 Task: Create a due date automation trigger when advanced on, on the tuesday of the week a card is due add dates without an overdue due date at 11:00 AM.
Action: Mouse moved to (1067, 83)
Screenshot: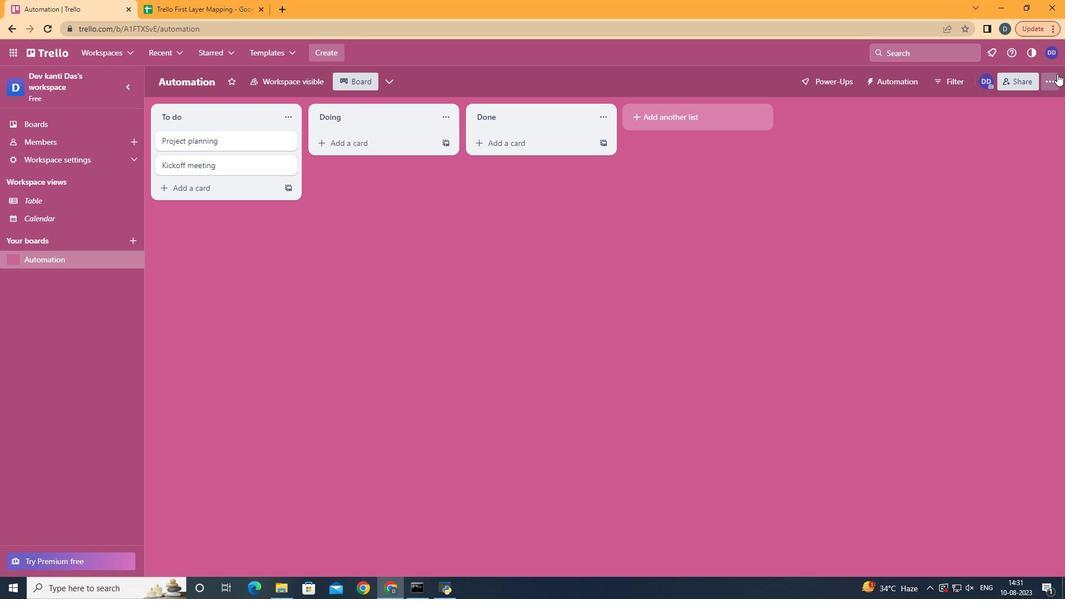 
Action: Mouse pressed left at (1067, 83)
Screenshot: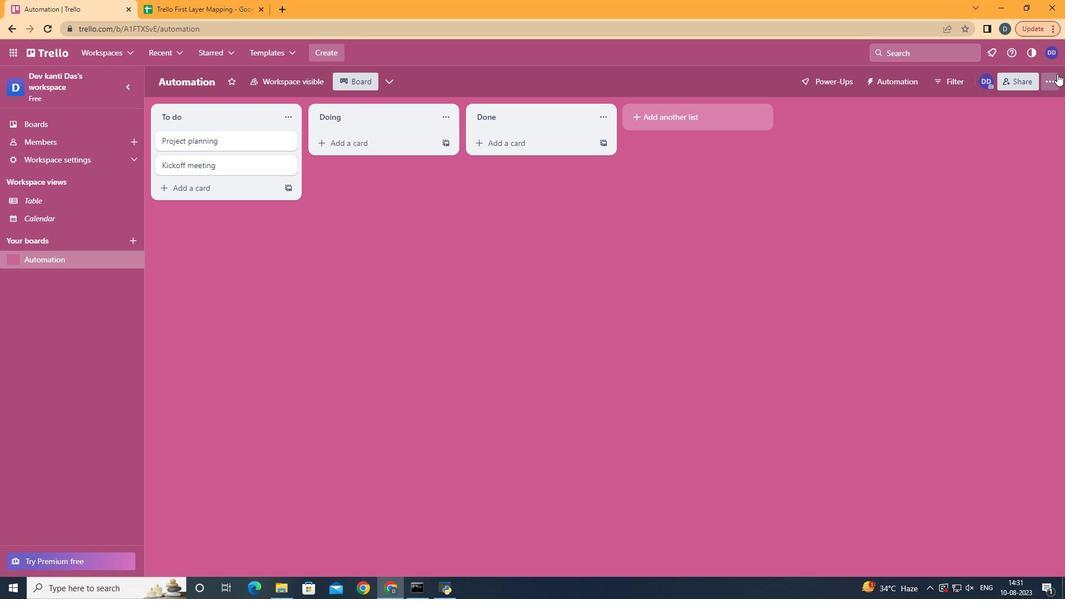 
Action: Mouse moved to (1020, 233)
Screenshot: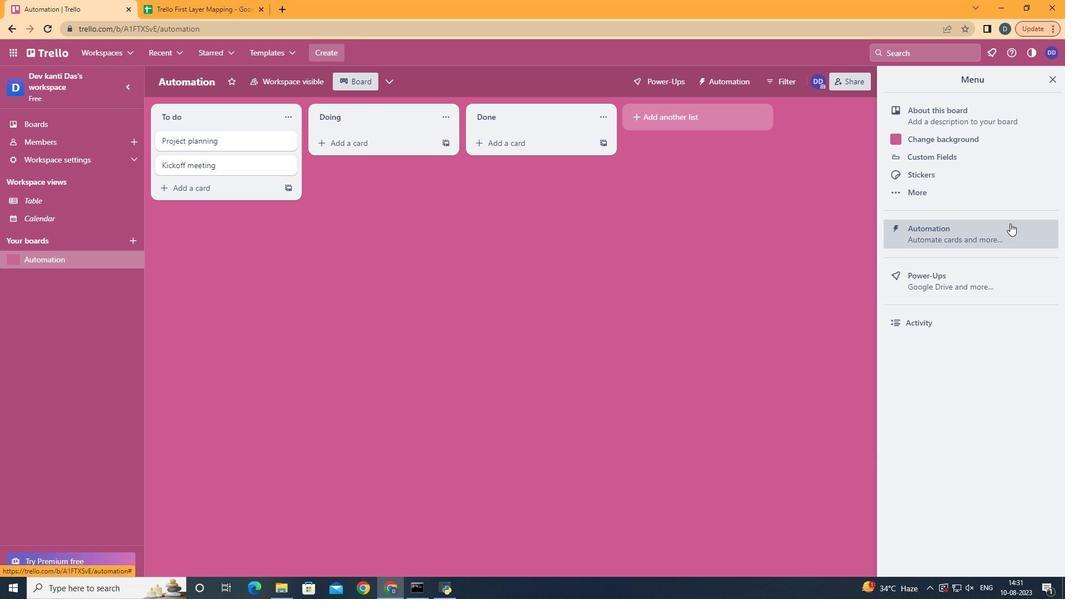 
Action: Mouse pressed left at (1020, 233)
Screenshot: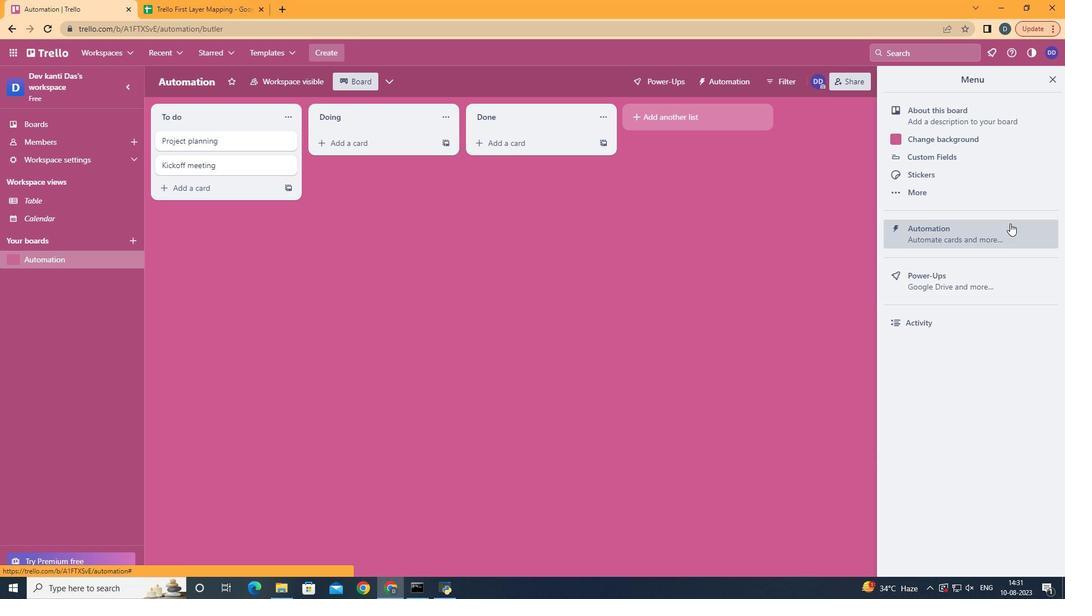 
Action: Mouse moved to (212, 231)
Screenshot: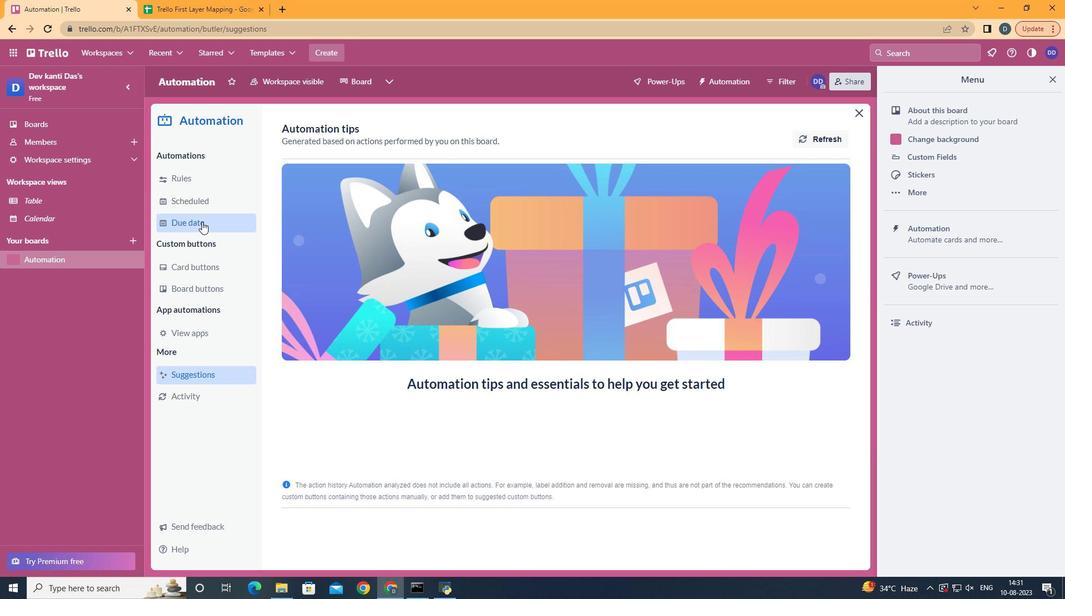 
Action: Mouse pressed left at (212, 231)
Screenshot: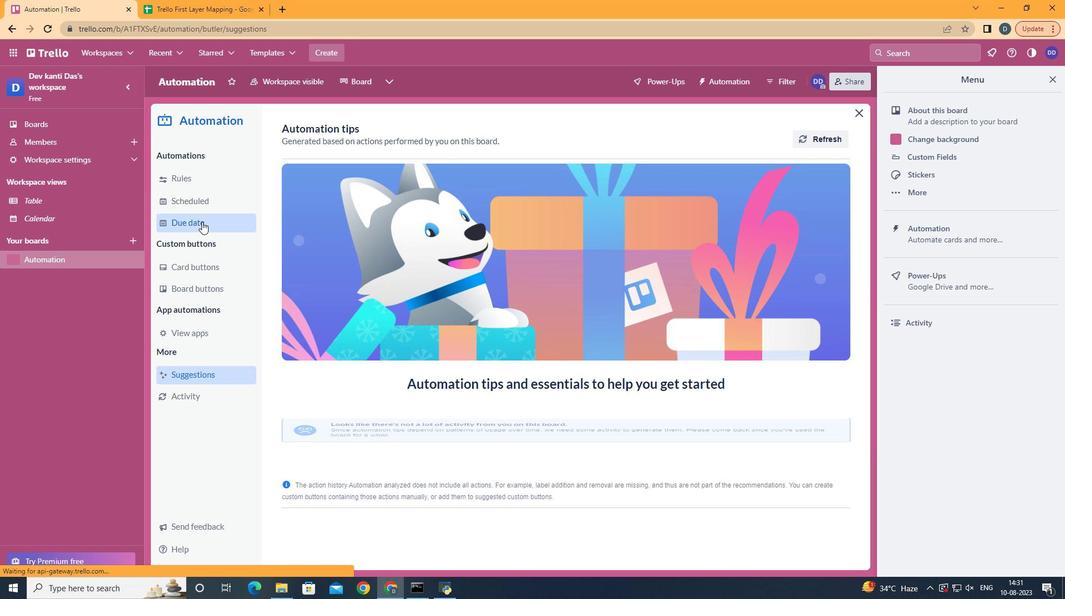 
Action: Mouse moved to (796, 135)
Screenshot: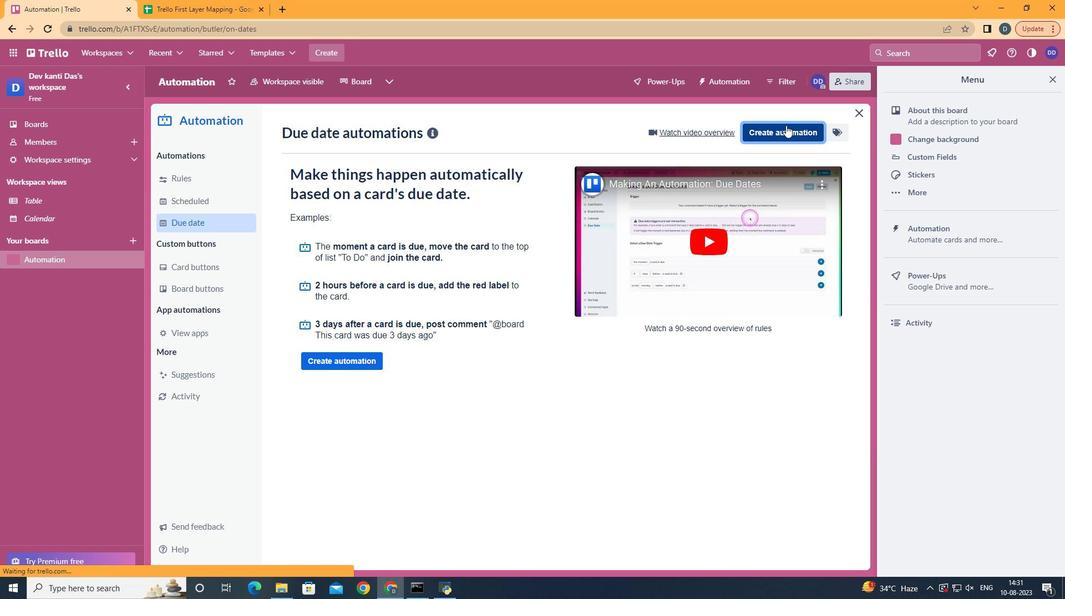 
Action: Mouse pressed left at (796, 135)
Screenshot: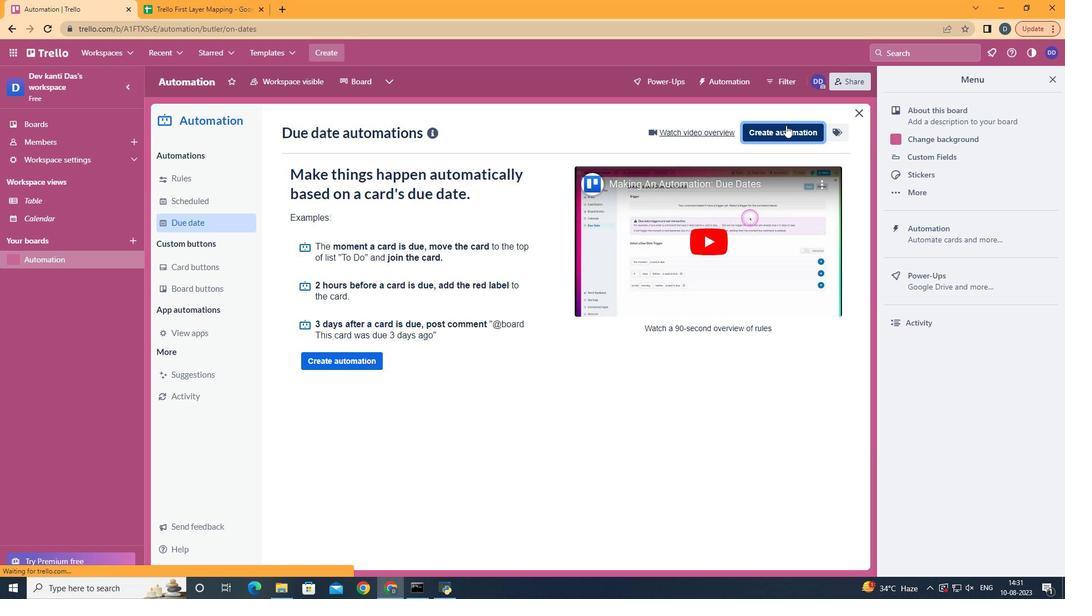 
Action: Mouse moved to (631, 243)
Screenshot: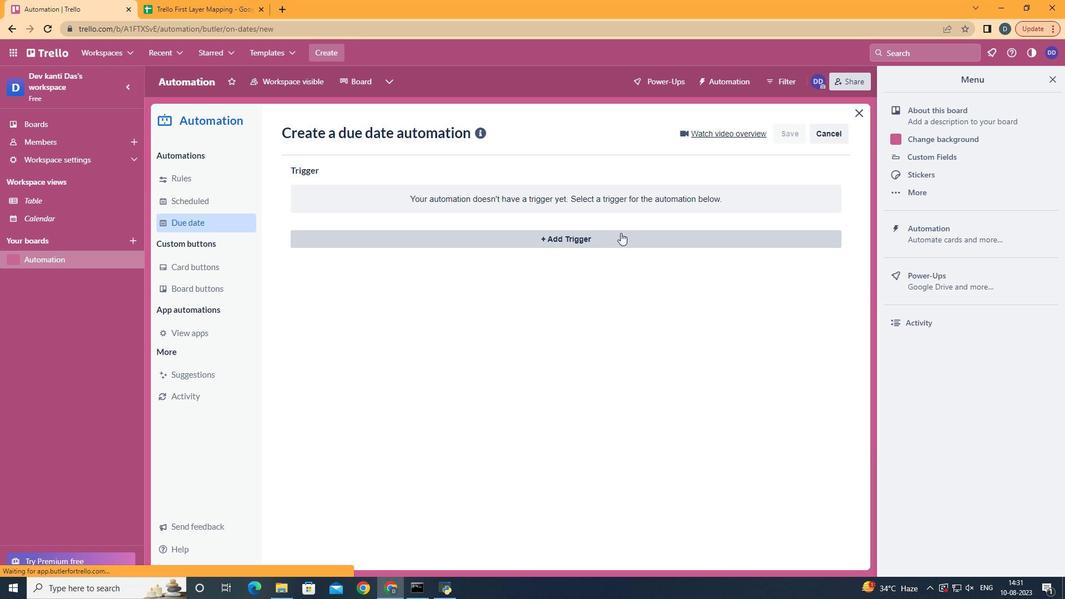 
Action: Mouse pressed left at (631, 243)
Screenshot: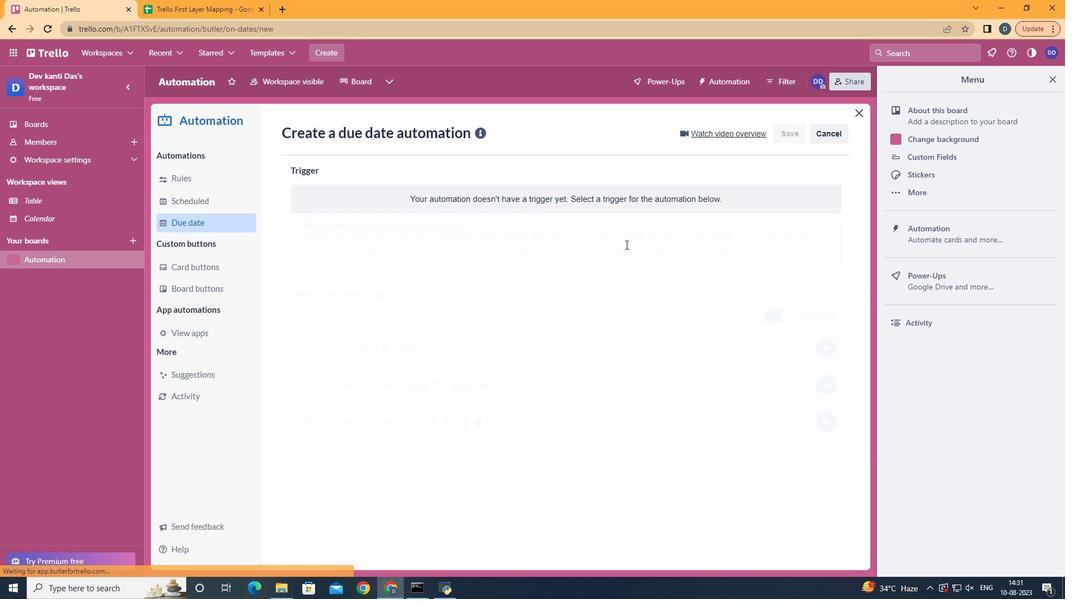
Action: Mouse moved to (367, 316)
Screenshot: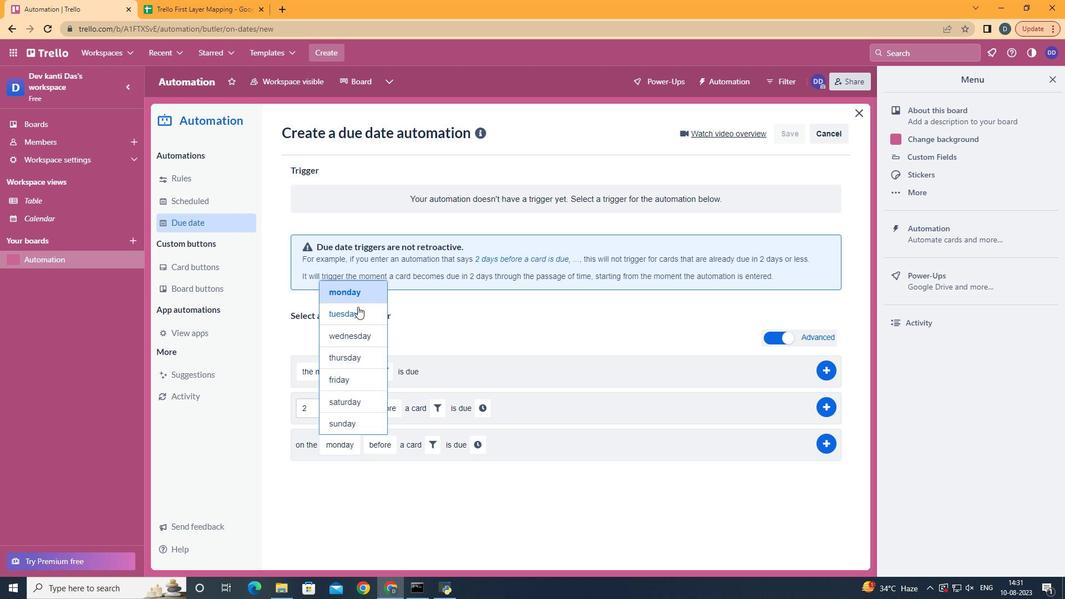 
Action: Mouse pressed left at (367, 316)
Screenshot: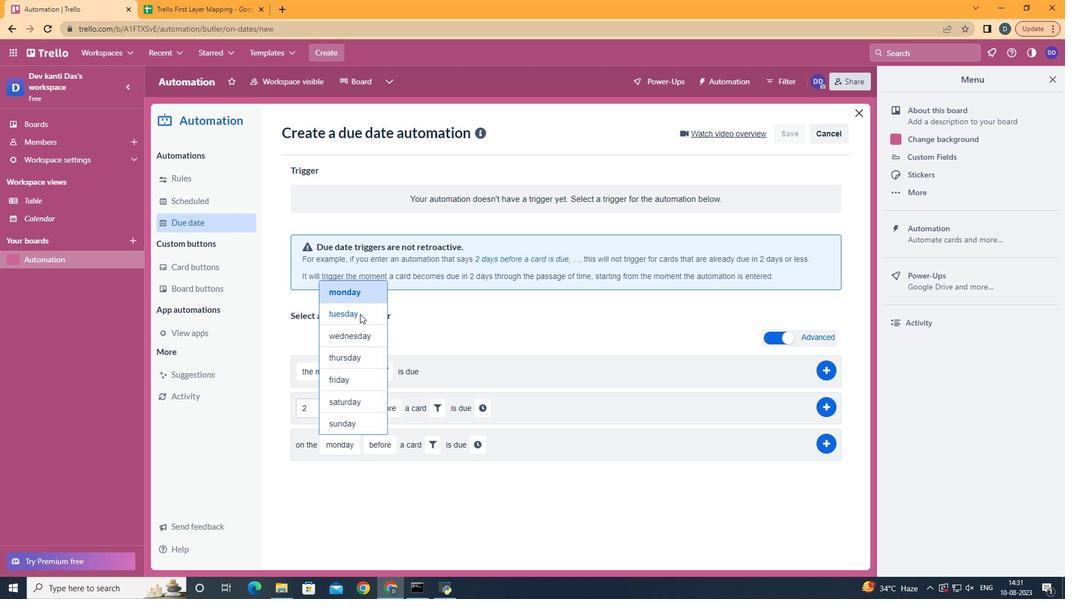 
Action: Mouse moved to (429, 487)
Screenshot: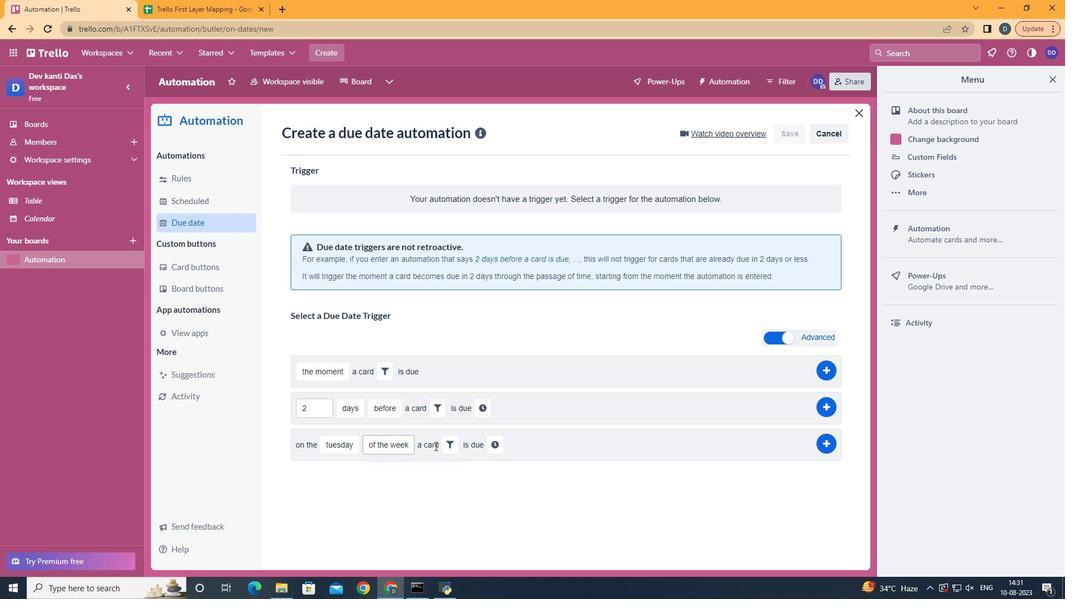 
Action: Mouse pressed left at (402, 522)
Screenshot: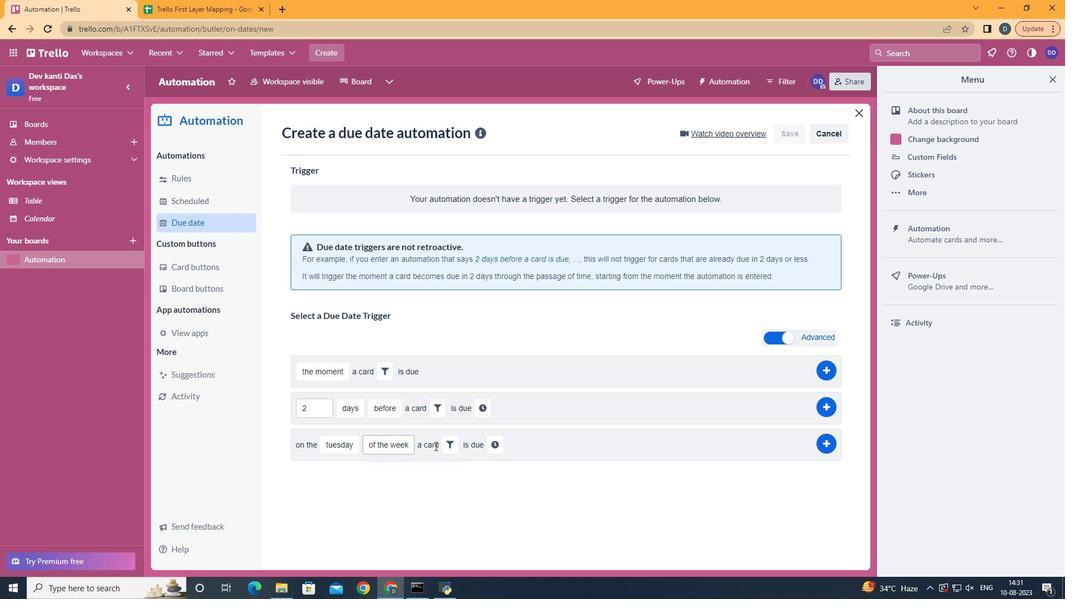 
Action: Mouse moved to (465, 453)
Screenshot: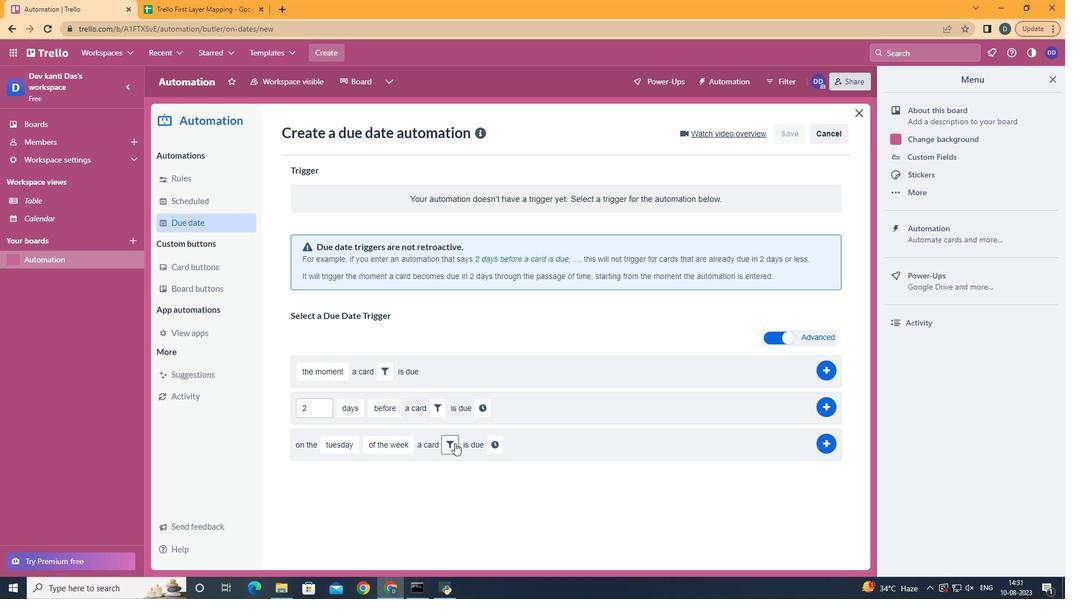 
Action: Mouse pressed left at (465, 453)
Screenshot: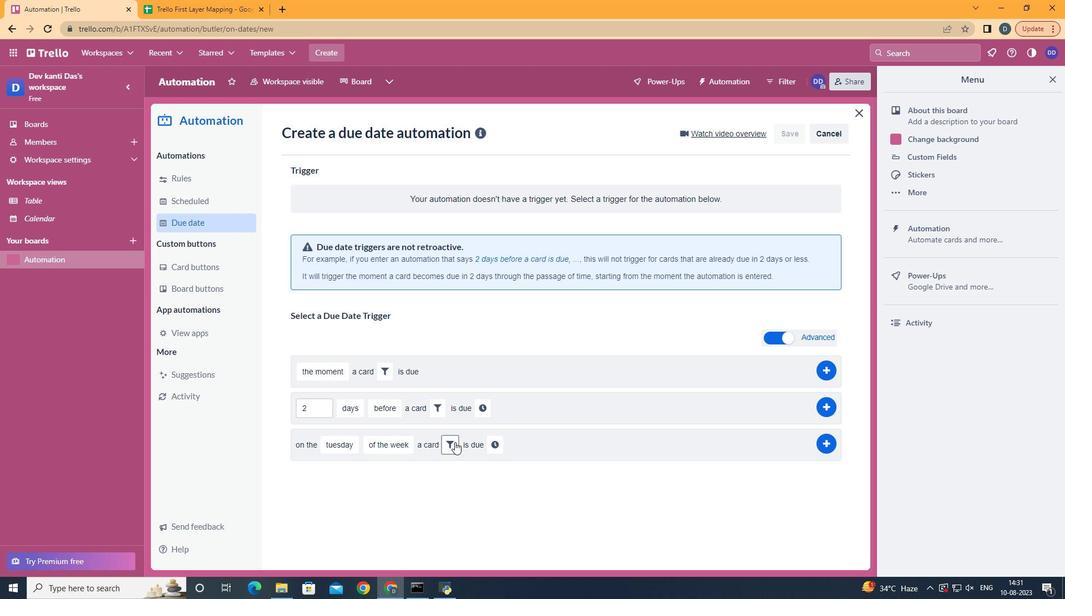 
Action: Mouse moved to (528, 487)
Screenshot: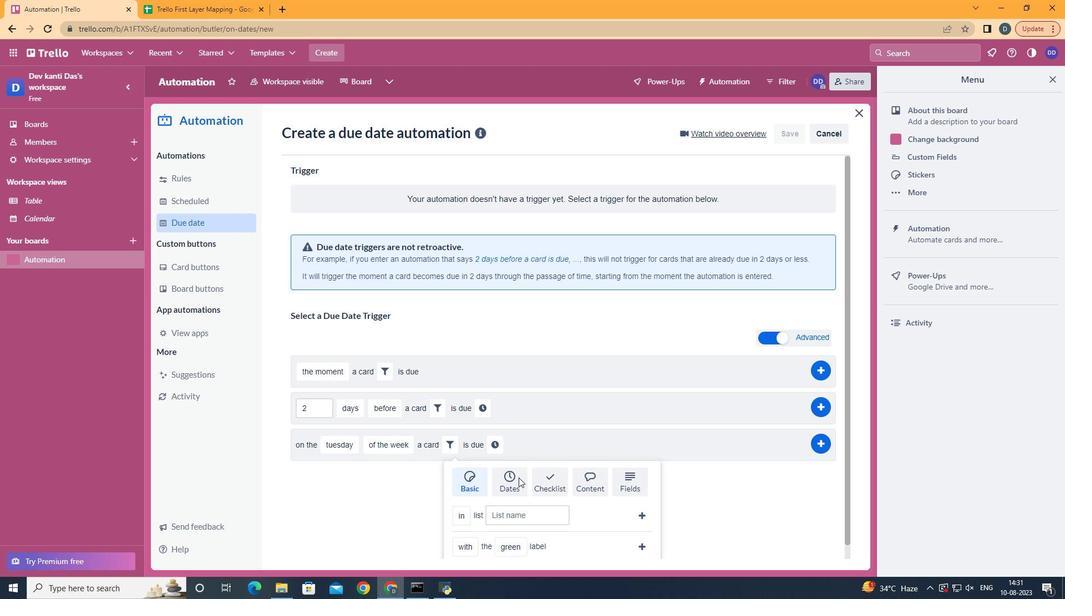 
Action: Mouse pressed left at (528, 487)
Screenshot: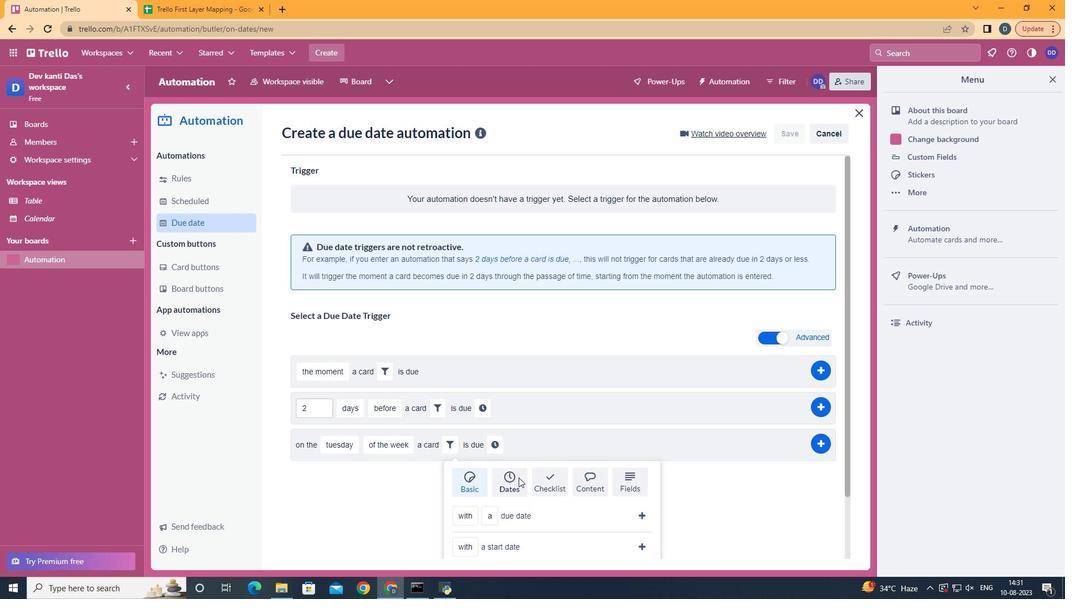 
Action: Mouse moved to (528, 488)
Screenshot: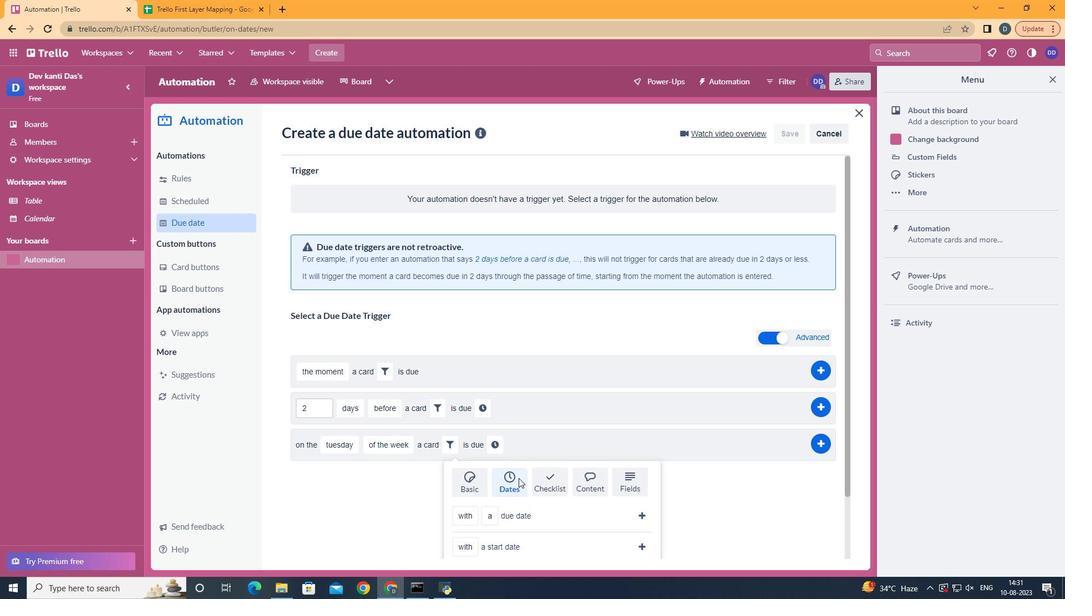 
Action: Mouse scrolled (528, 487) with delta (0, 0)
Screenshot: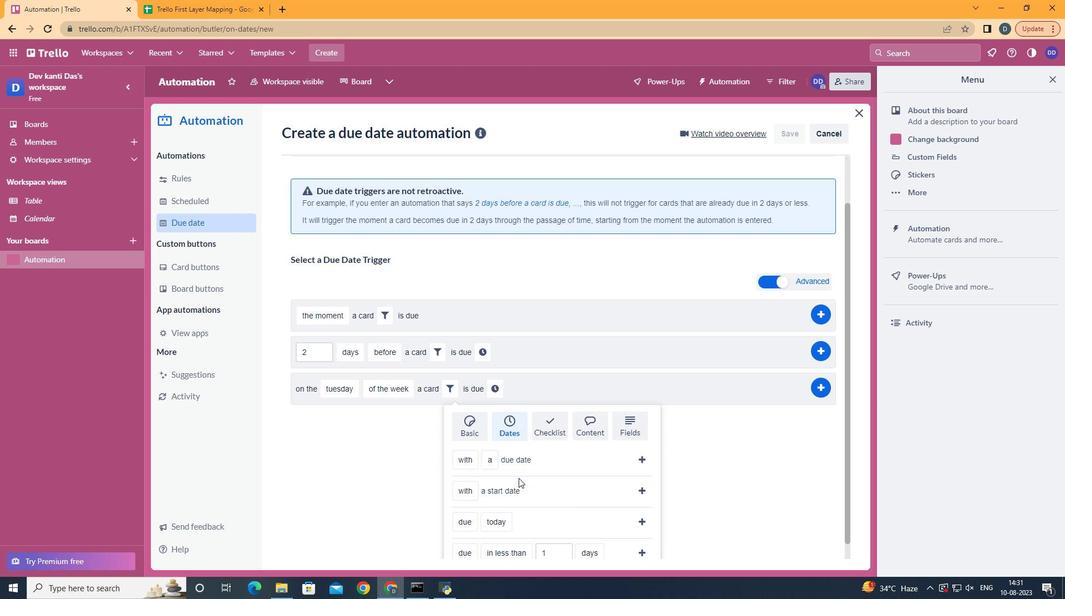 
Action: Mouse scrolled (528, 487) with delta (0, 0)
Screenshot: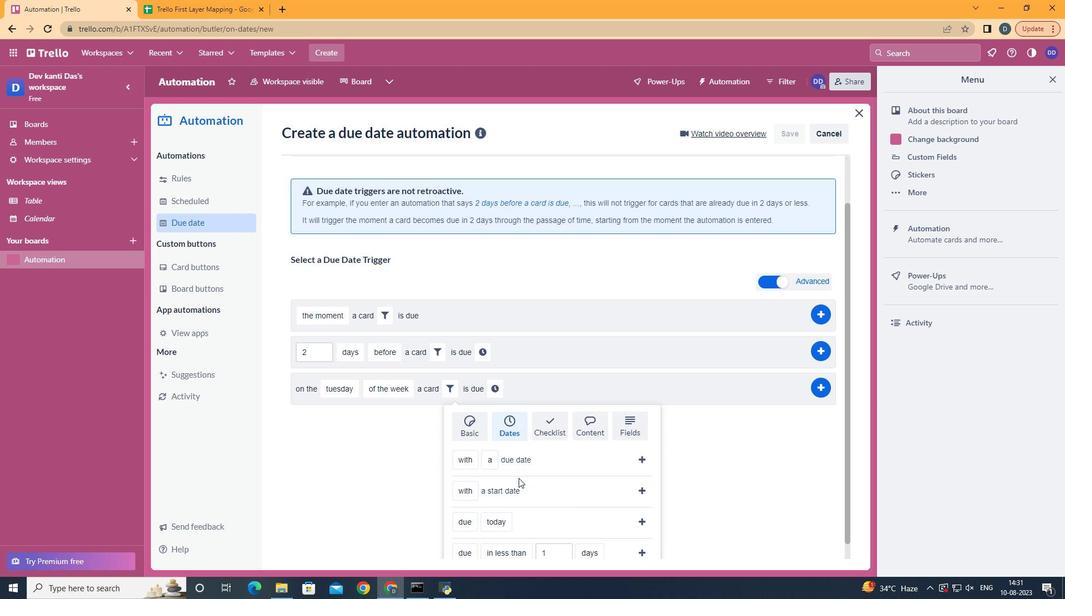 
Action: Mouse scrolled (528, 487) with delta (0, 0)
Screenshot: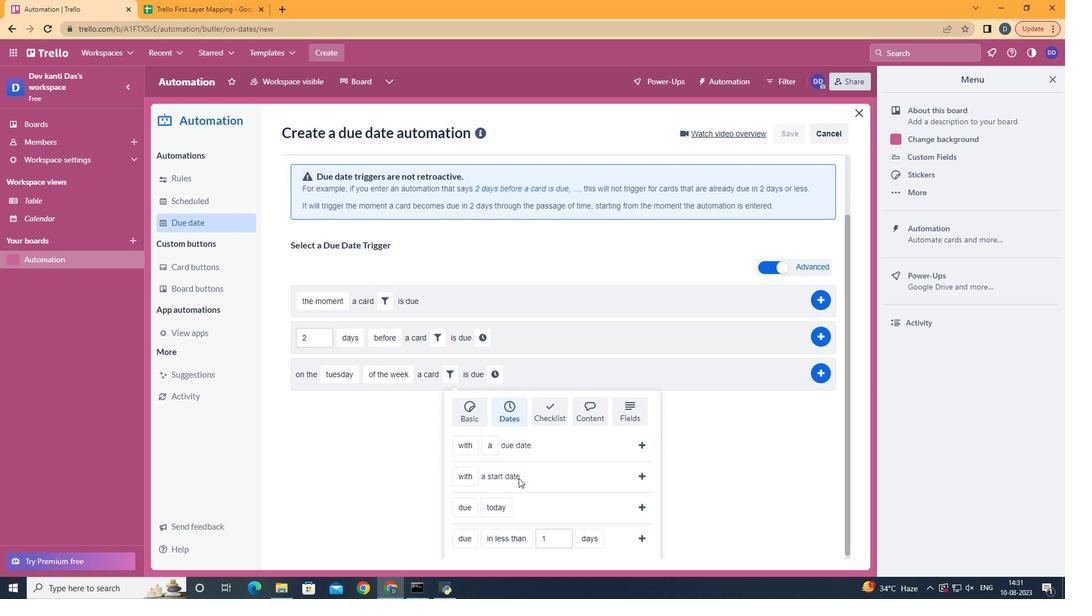 
Action: Mouse scrolled (528, 487) with delta (0, 0)
Screenshot: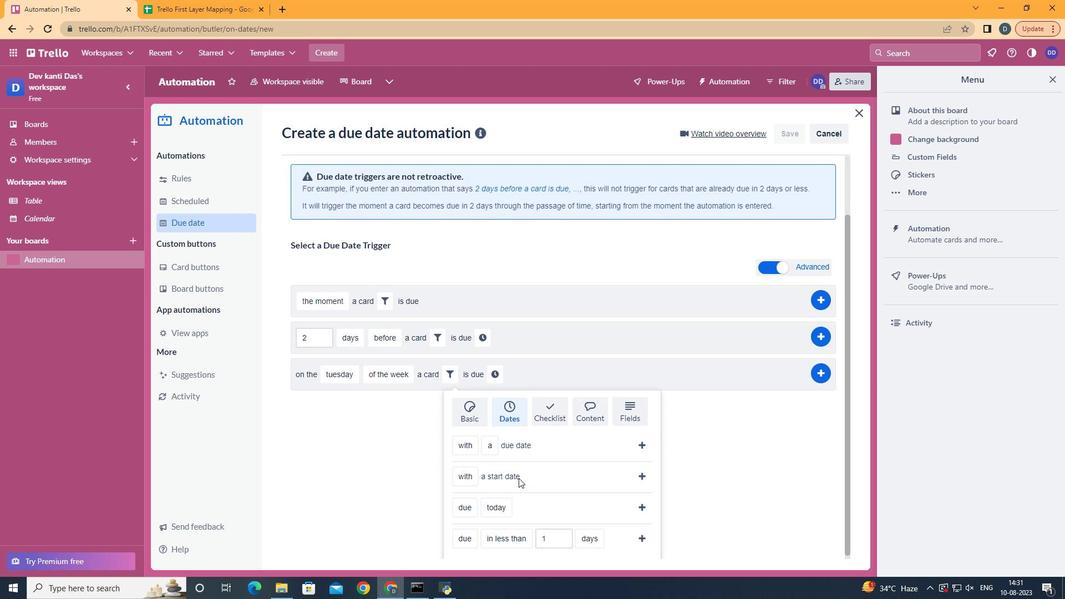 
Action: Mouse moved to (489, 495)
Screenshot: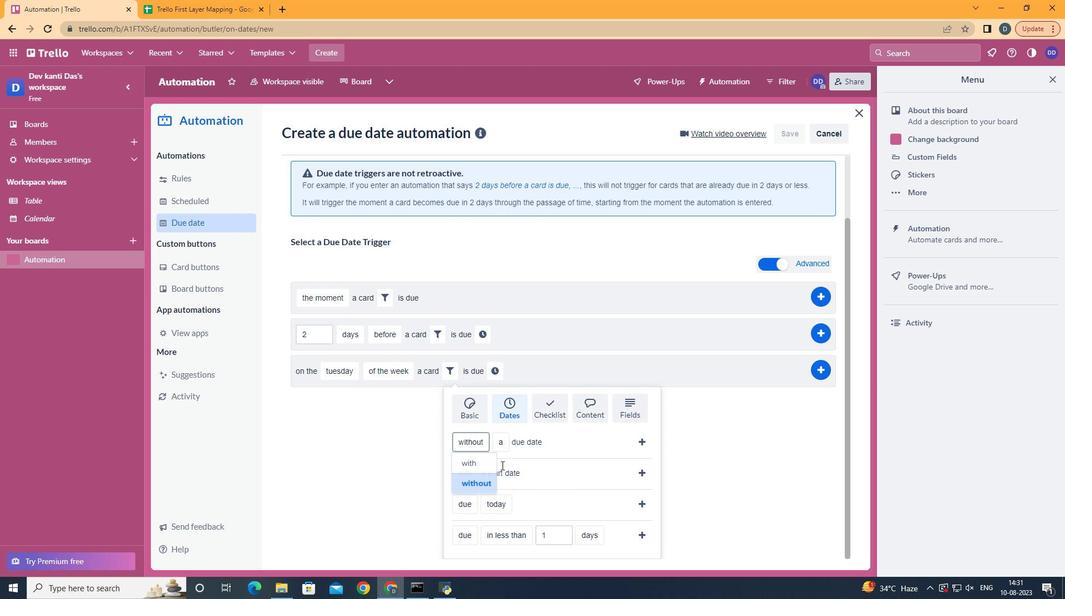 
Action: Mouse pressed left at (489, 495)
Screenshot: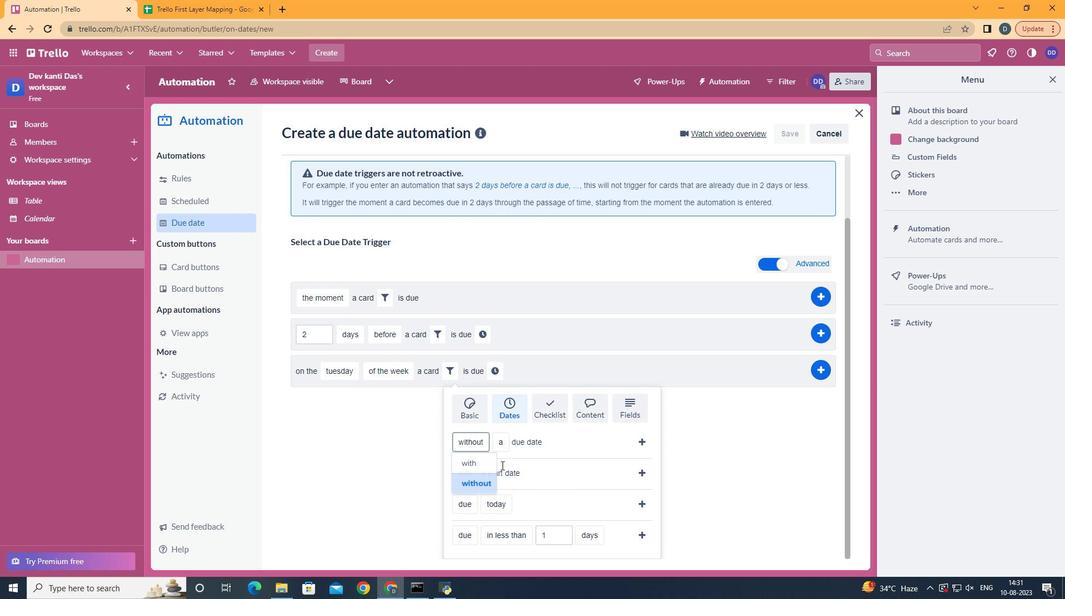 
Action: Mouse moved to (524, 537)
Screenshot: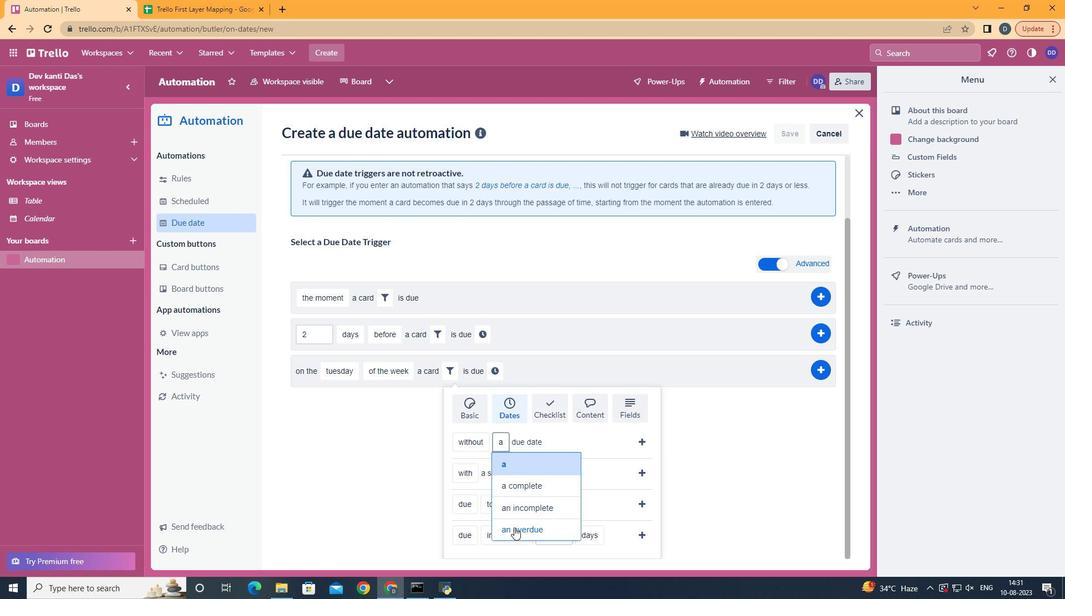 
Action: Mouse pressed left at (524, 537)
Screenshot: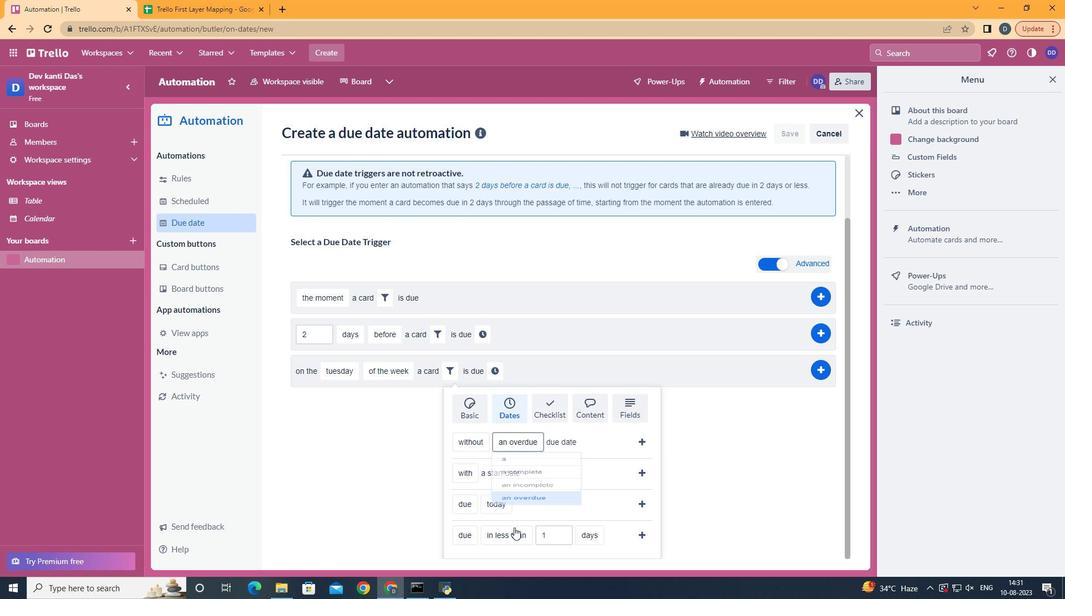 
Action: Mouse moved to (655, 452)
Screenshot: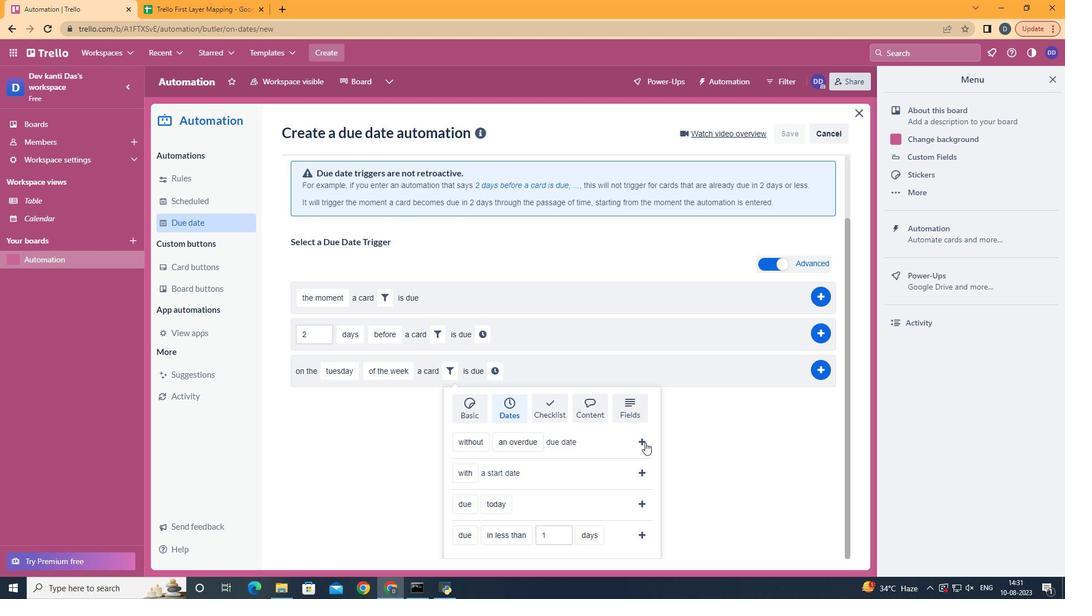 
Action: Mouse pressed left at (655, 452)
Screenshot: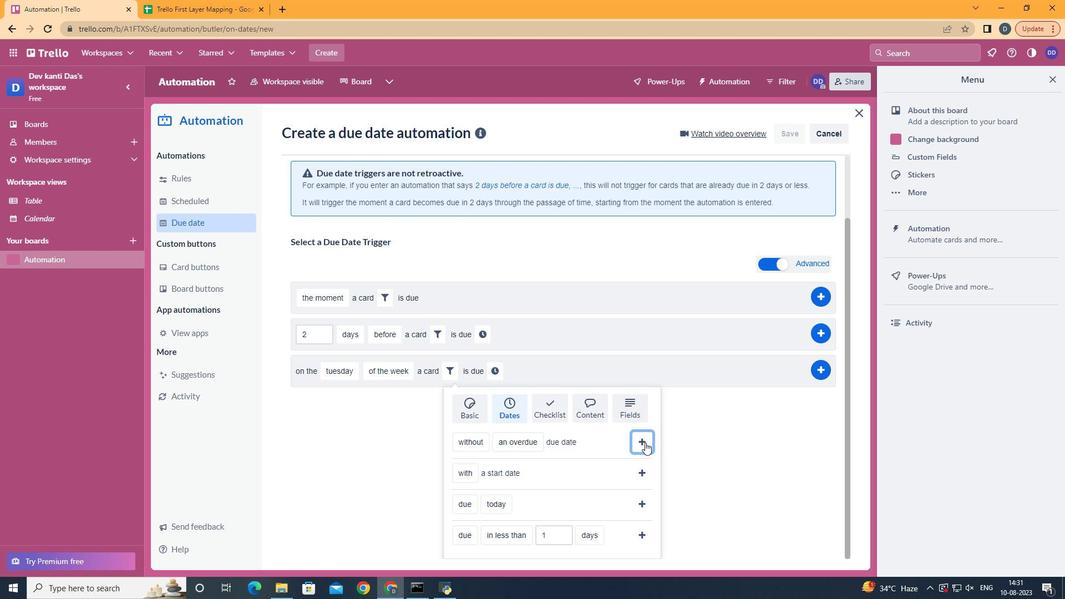 
Action: Mouse moved to (633, 457)
Screenshot: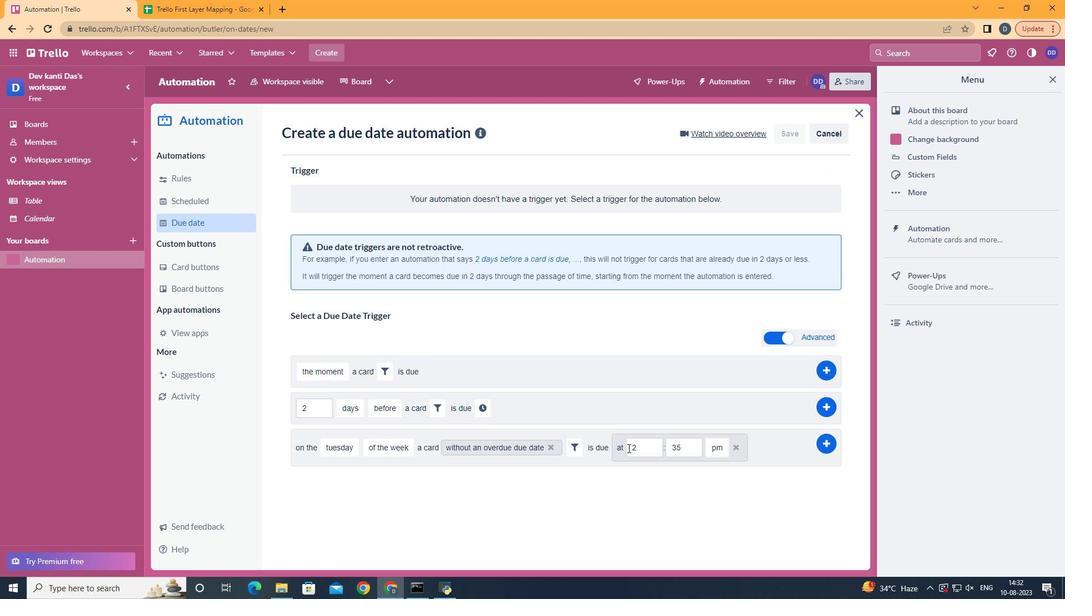 
Action: Mouse pressed left at (633, 457)
Screenshot: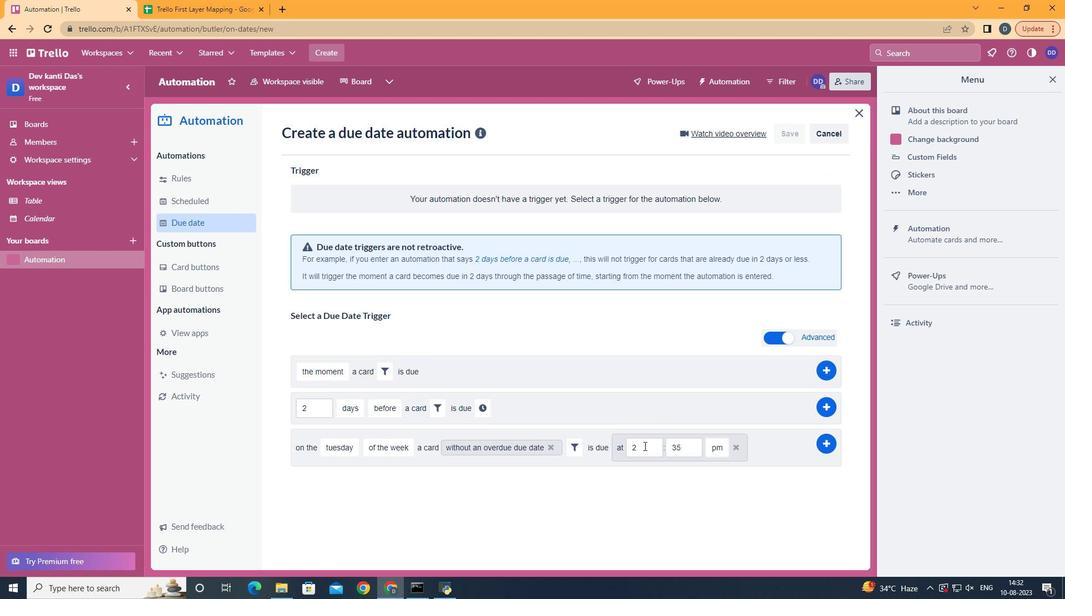 
Action: Mouse moved to (656, 456)
Screenshot: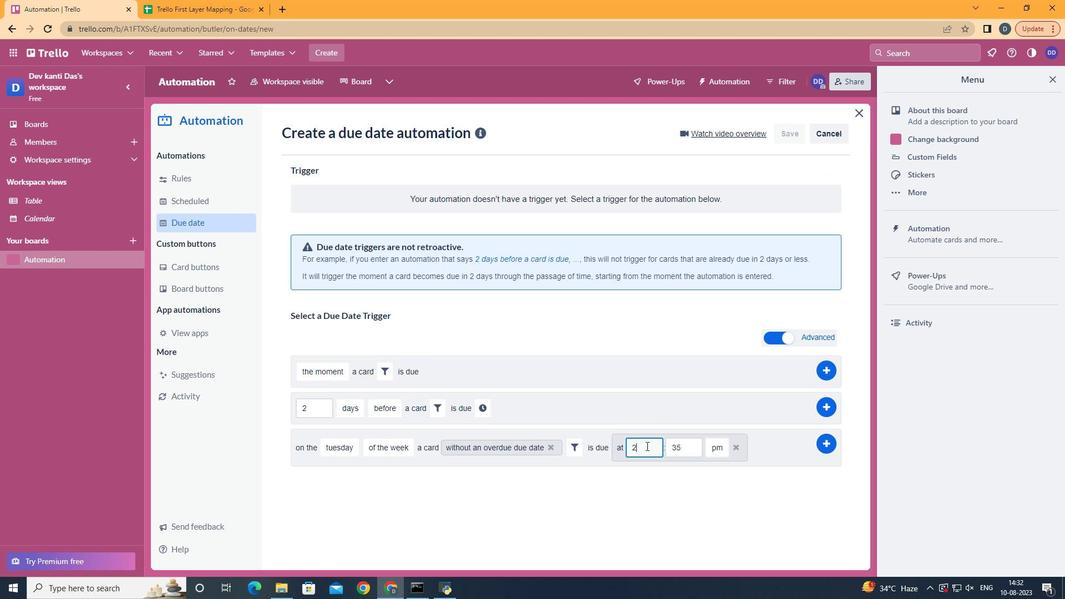 
Action: Mouse pressed left at (656, 456)
Screenshot: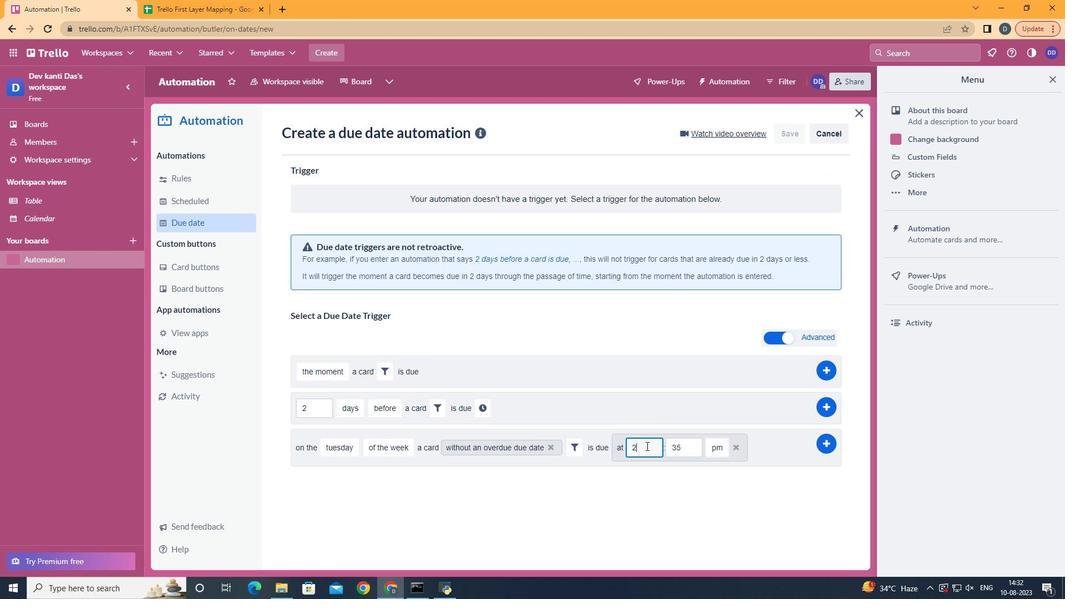
Action: Key pressed <Key.backspace>11
Screenshot: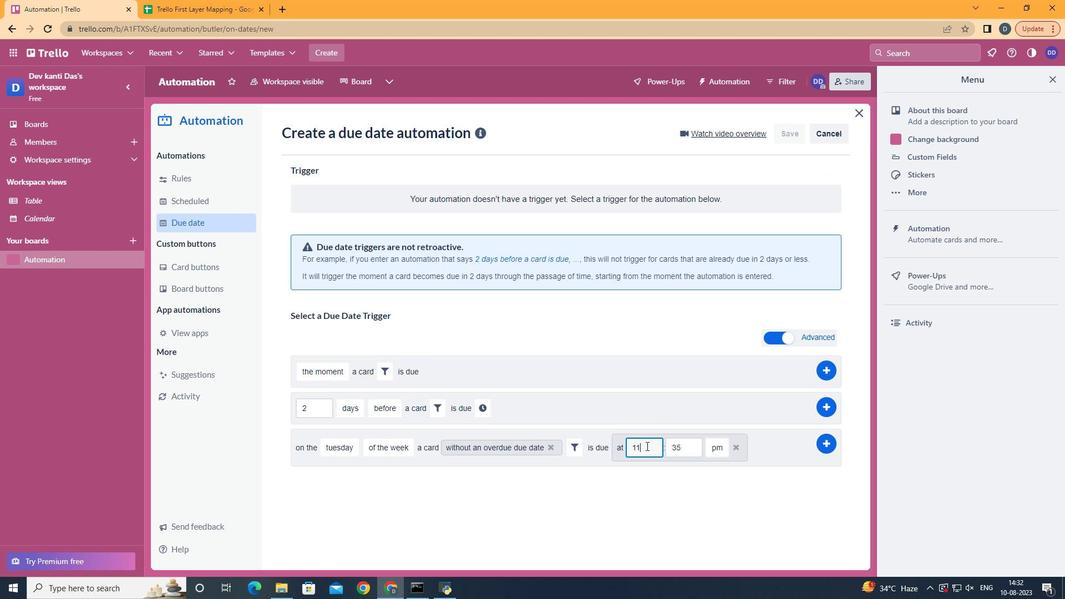 
Action: Mouse moved to (692, 457)
Screenshot: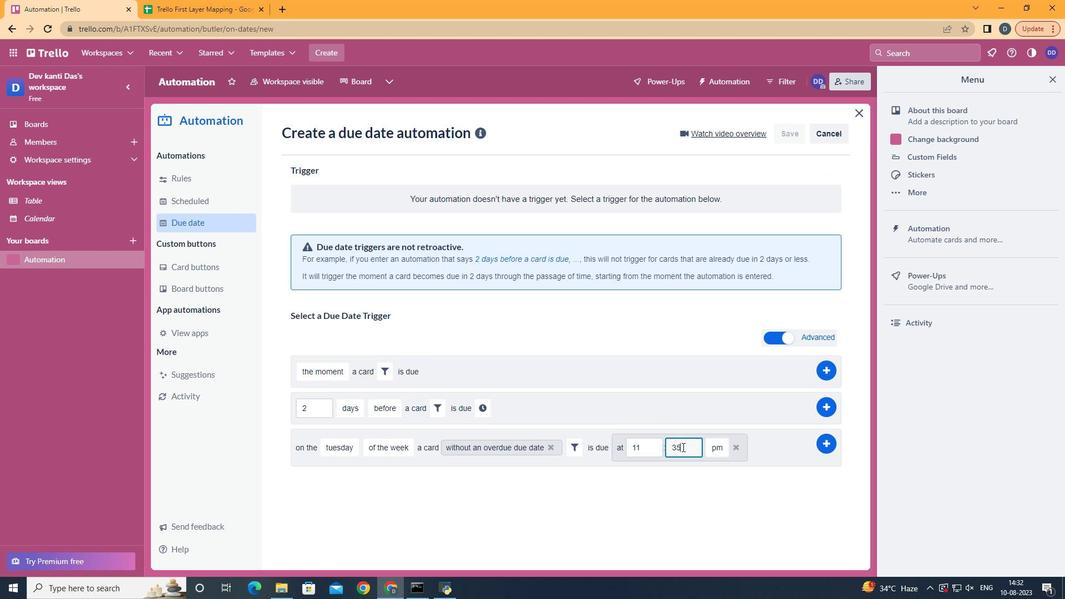 
Action: Mouse pressed left at (692, 457)
Screenshot: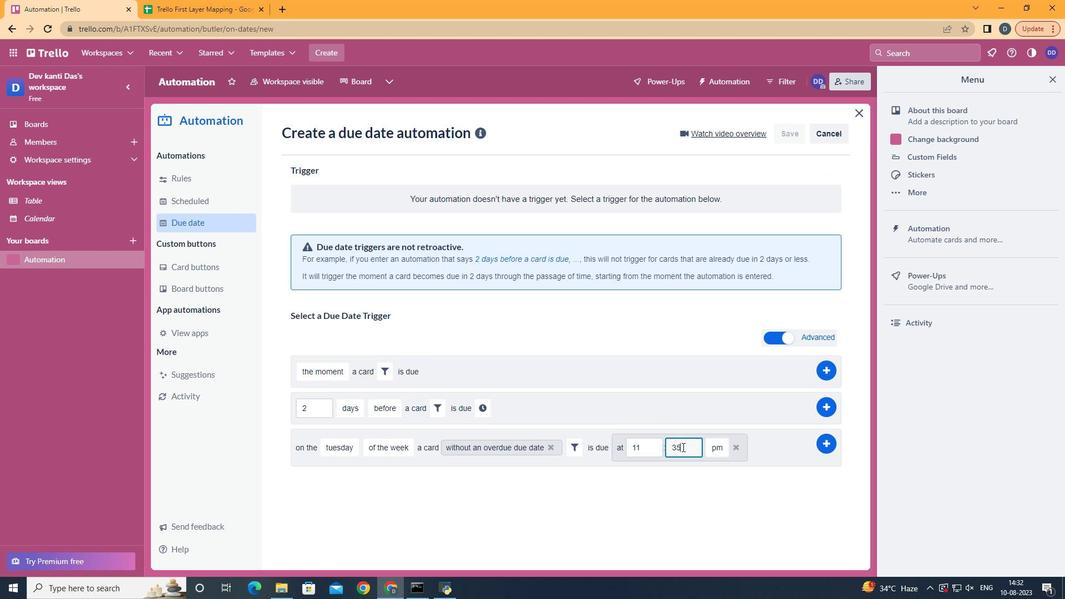 
Action: Mouse moved to (692, 457)
Screenshot: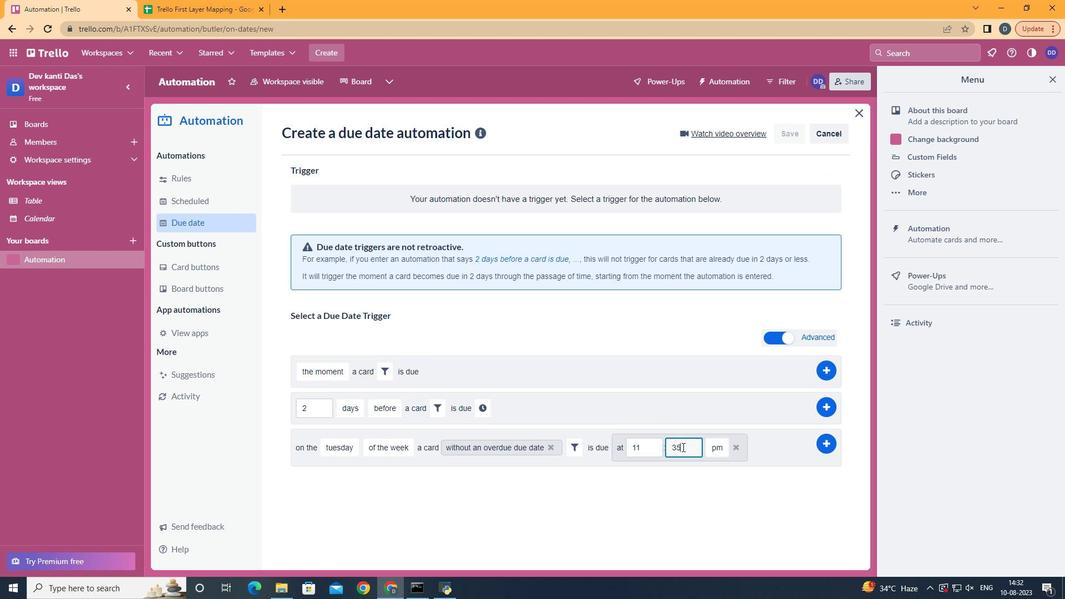 
Action: Key pressed <Key.backspace><Key.backspace>
Screenshot: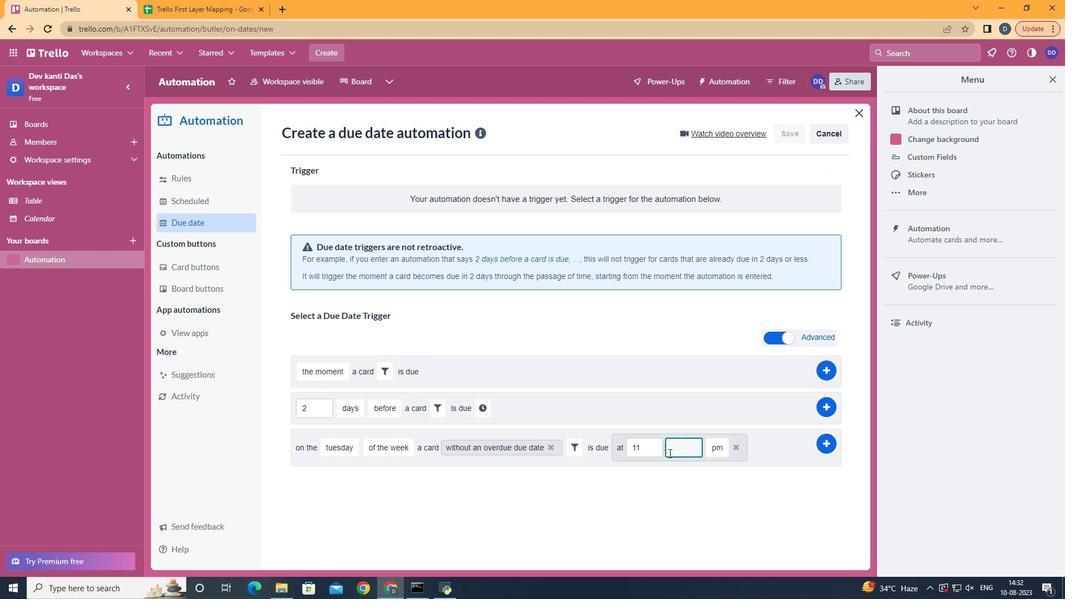 
Action: Mouse moved to (679, 463)
Screenshot: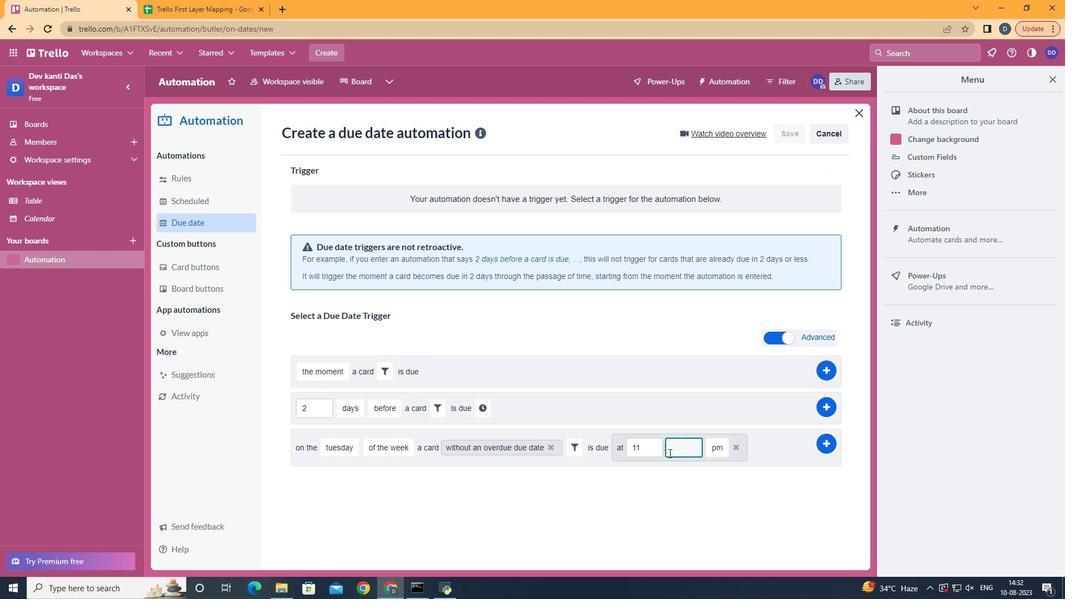 
Action: Key pressed 00
Screenshot: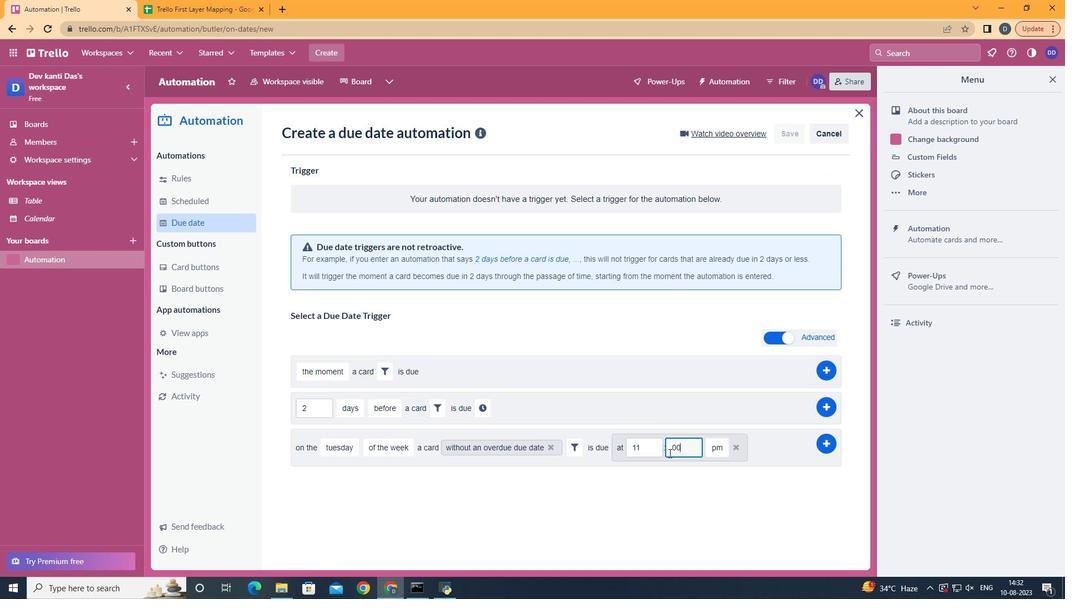 
Action: Mouse moved to (728, 481)
Screenshot: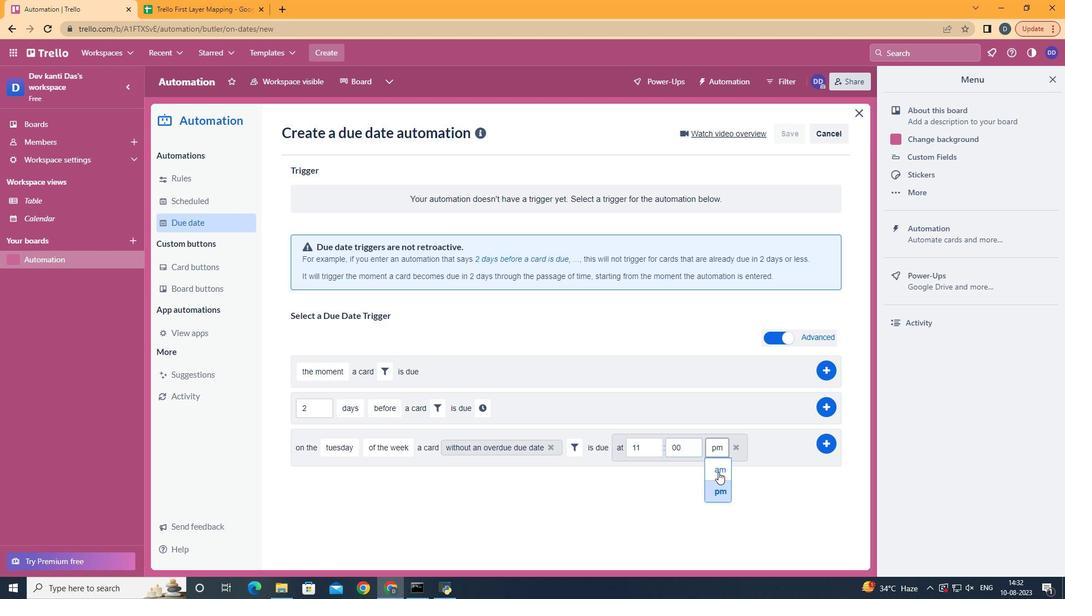 
Action: Mouse pressed left at (728, 481)
Screenshot: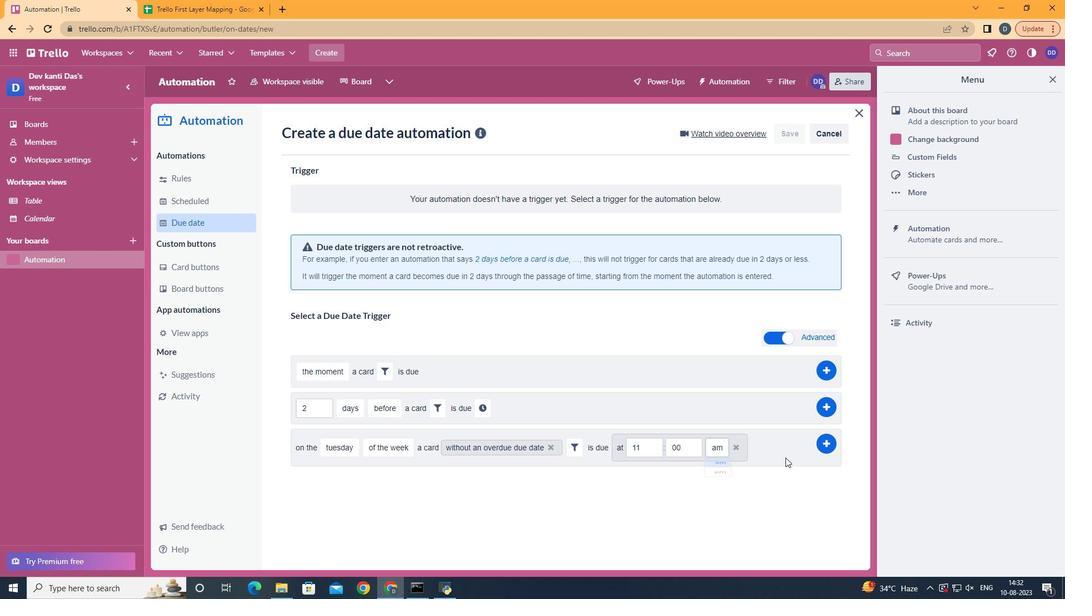 
Action: Mouse moved to (833, 459)
Screenshot: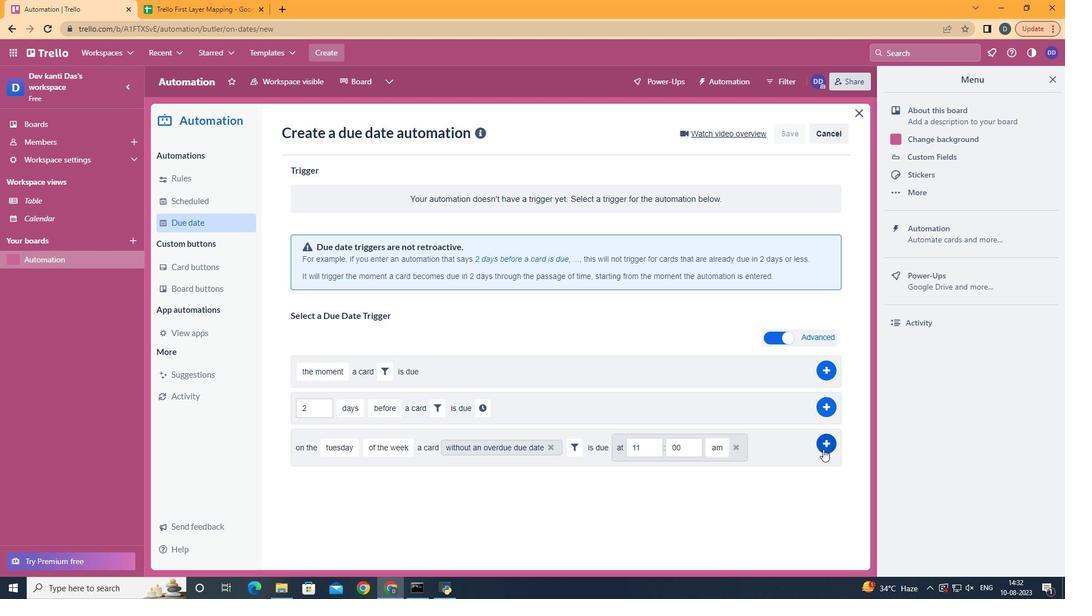 
Action: Mouse pressed left at (833, 459)
Screenshot: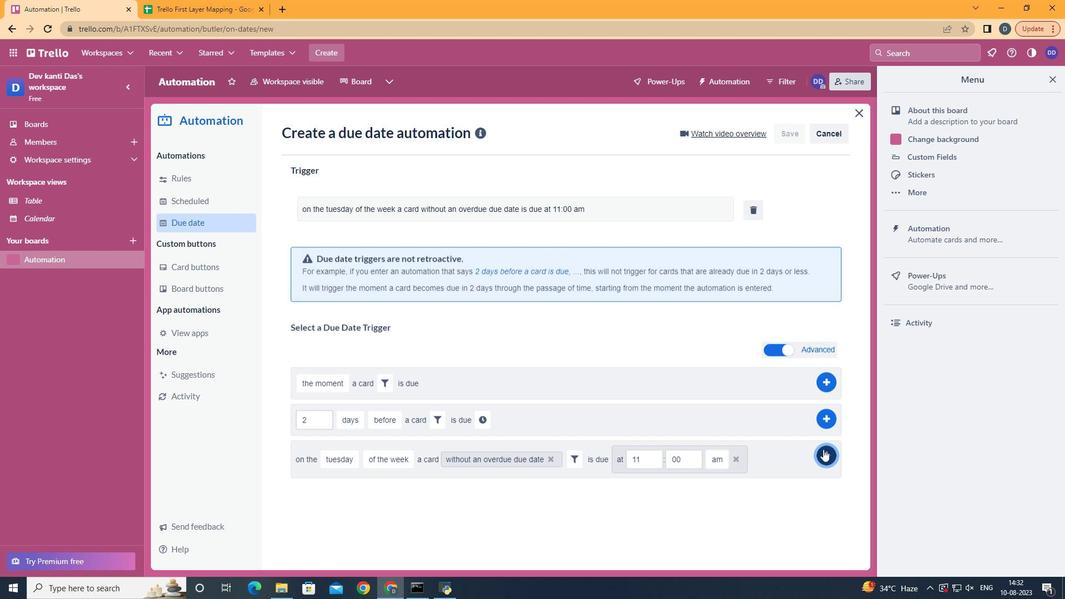
Action: Mouse moved to (629, 229)
Screenshot: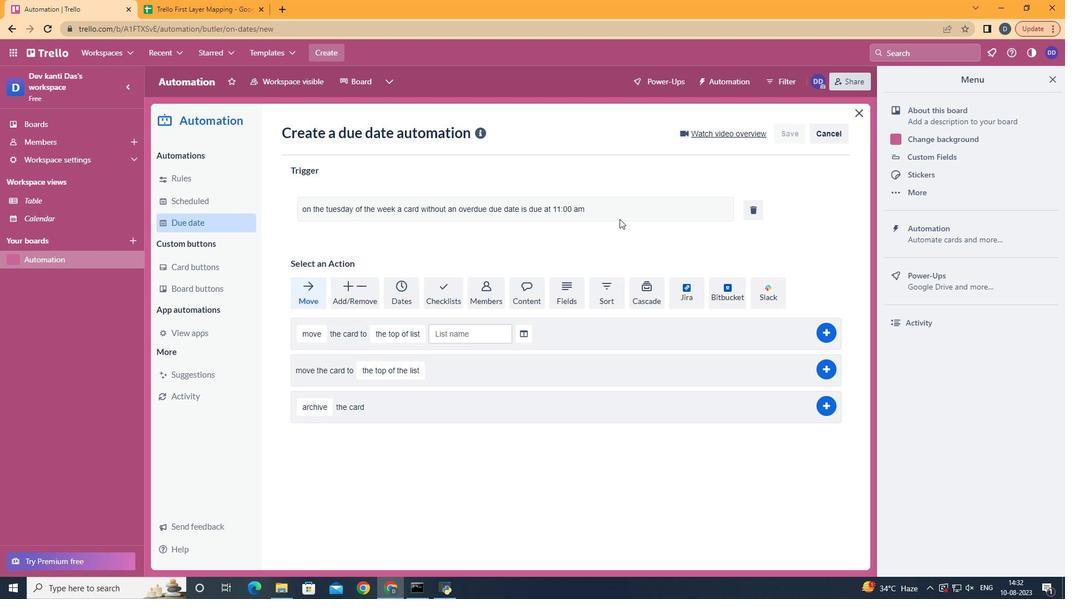 
